Task: Add Alba Botanica Spf 70 Maximum Sunscreen Spray to the cart.
Action: Mouse moved to (277, 136)
Screenshot: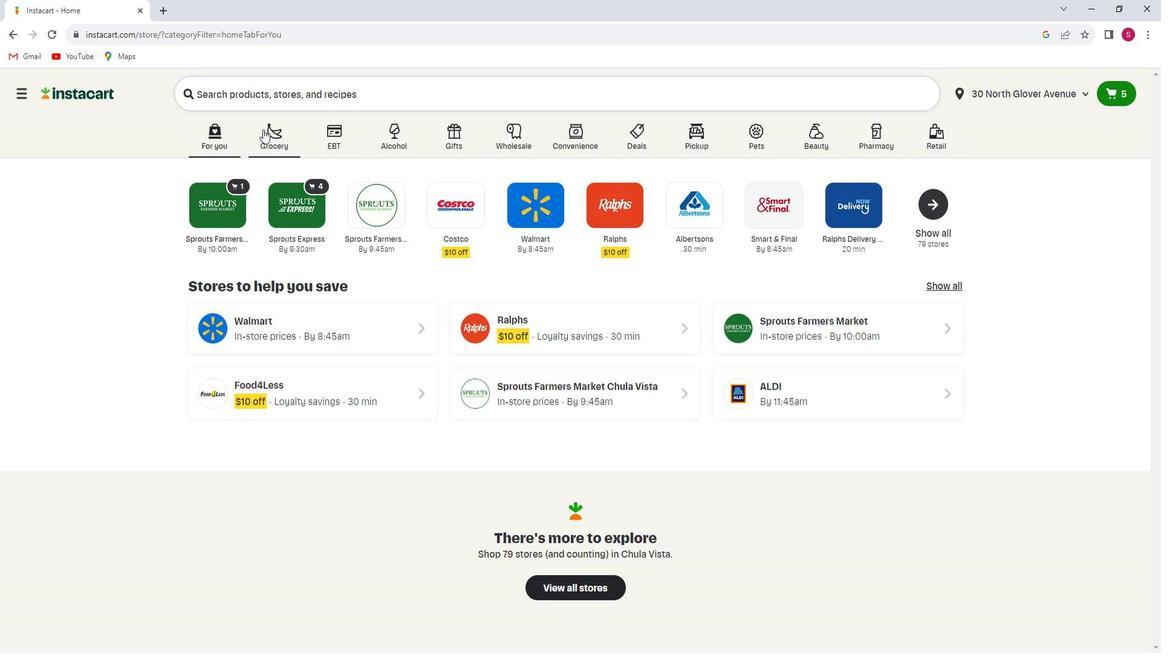 
Action: Mouse pressed left at (277, 136)
Screenshot: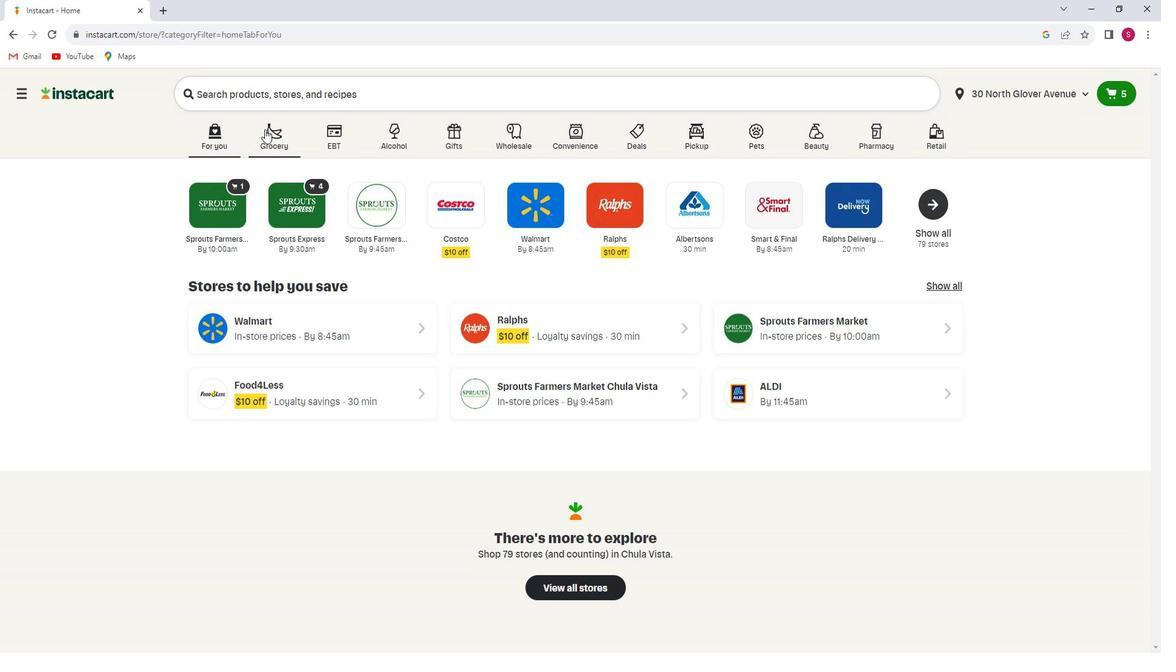 
Action: Mouse moved to (306, 356)
Screenshot: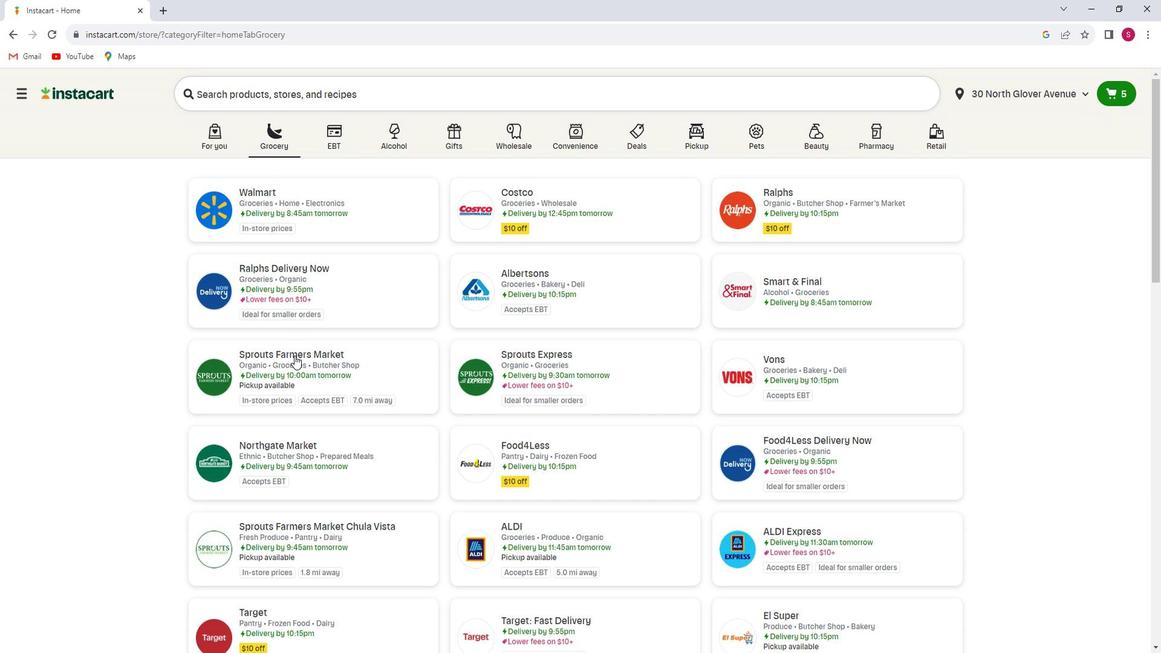
Action: Mouse pressed left at (306, 356)
Screenshot: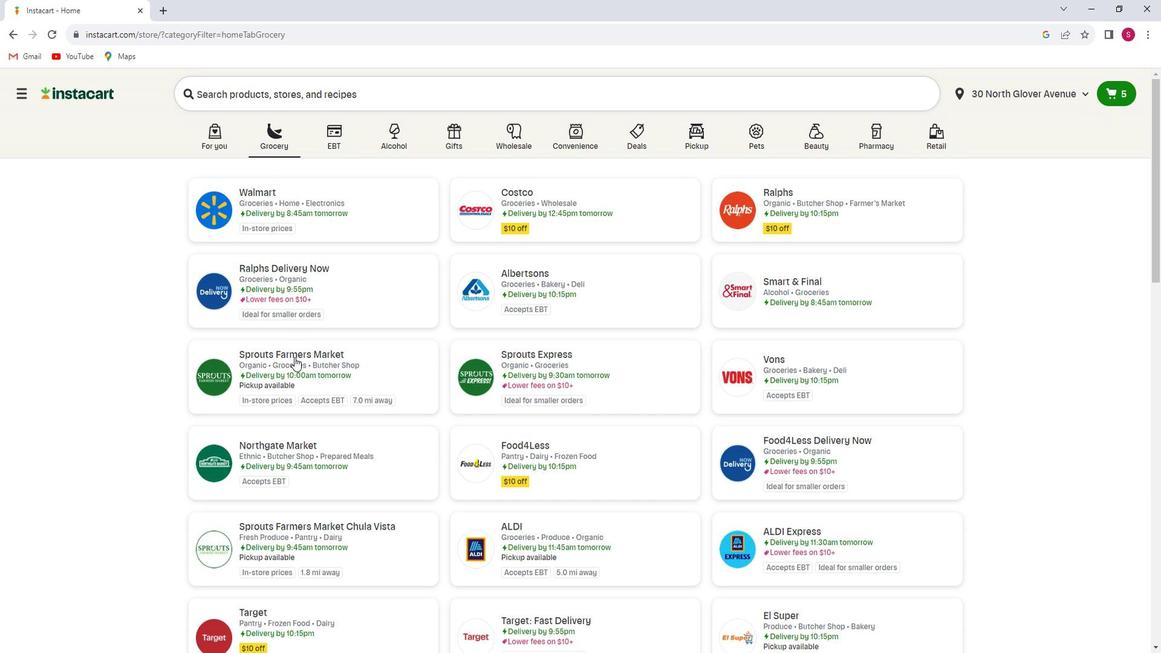 
Action: Mouse moved to (53, 388)
Screenshot: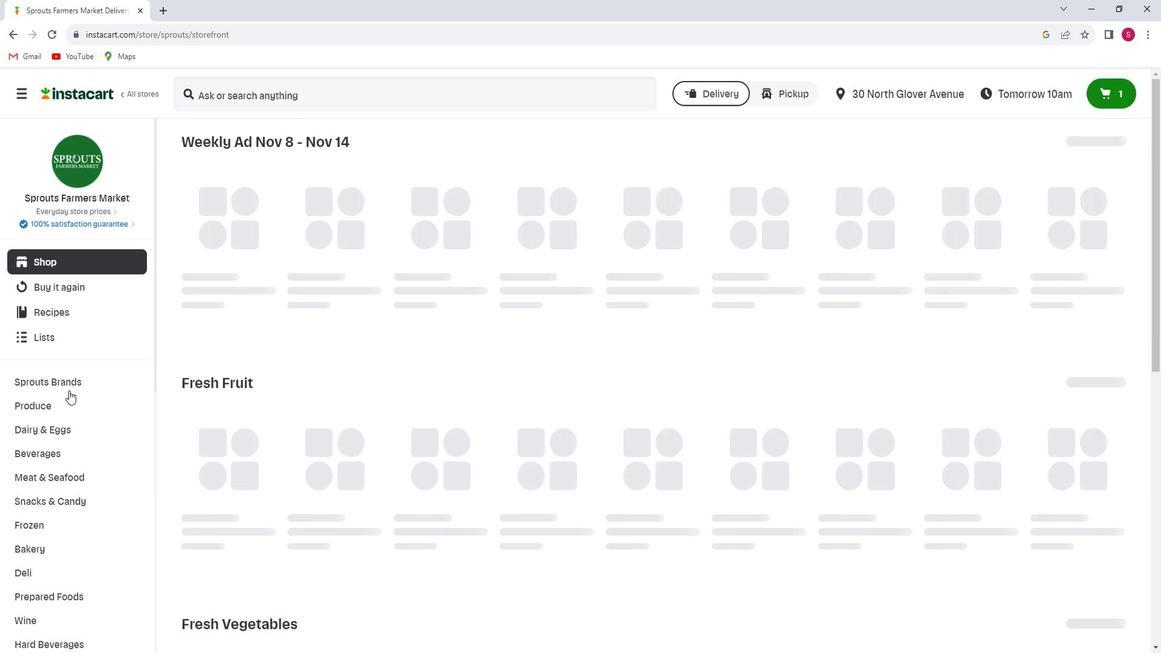 
Action: Mouse scrolled (53, 388) with delta (0, 0)
Screenshot: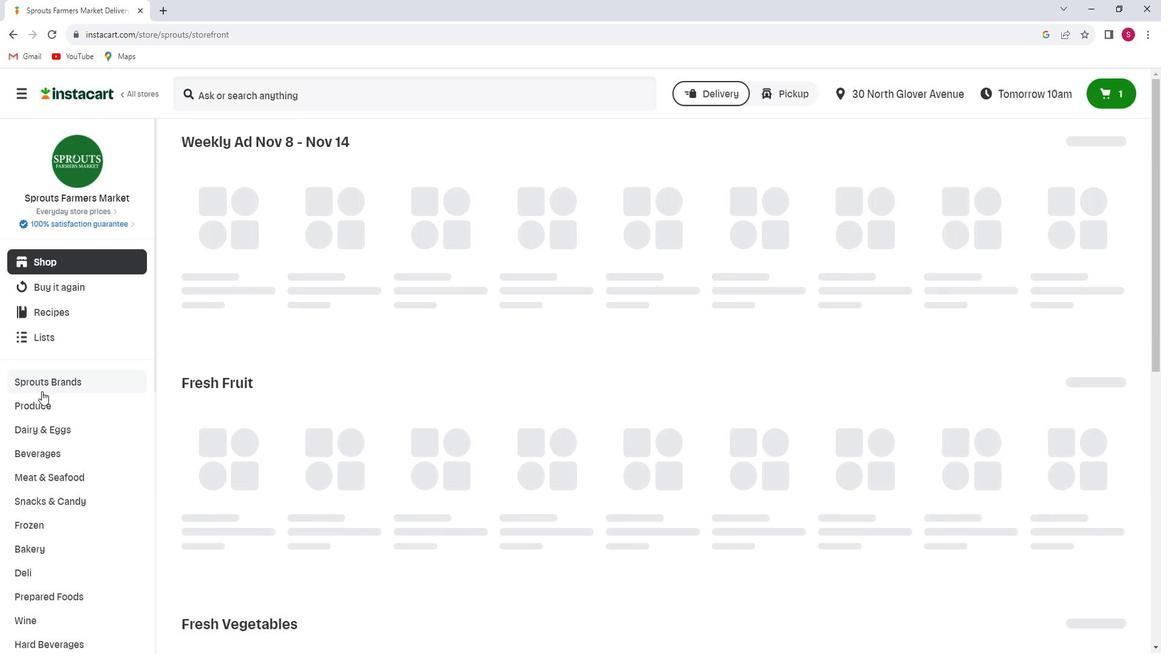 
Action: Mouse scrolled (53, 388) with delta (0, 0)
Screenshot: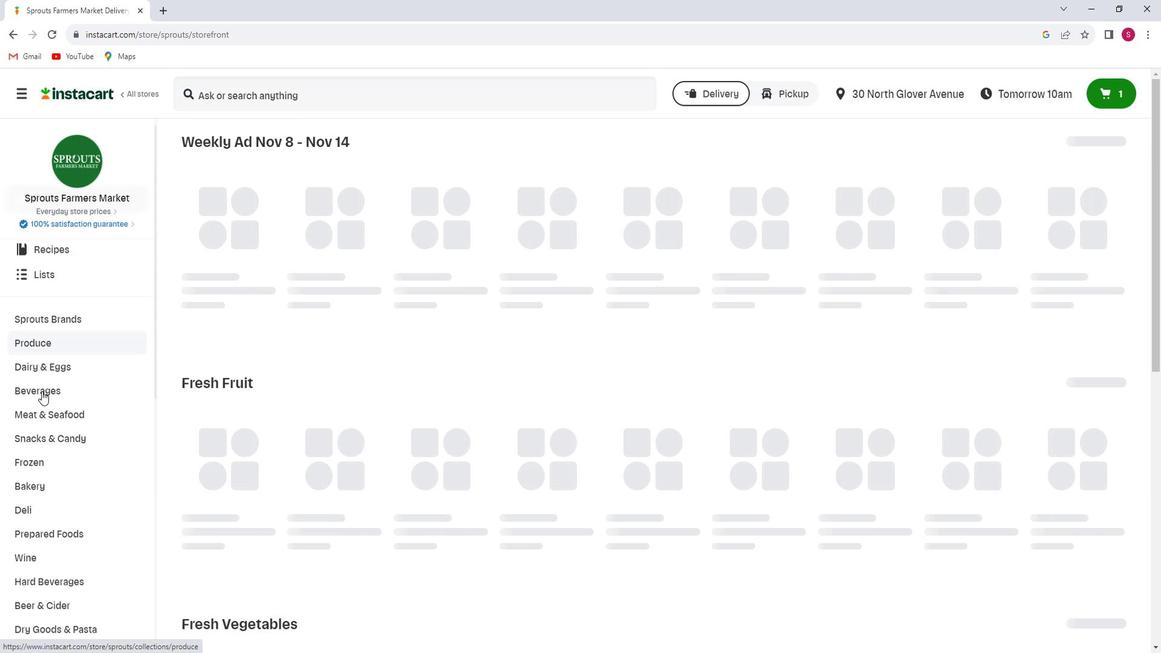 
Action: Mouse scrolled (53, 388) with delta (0, 0)
Screenshot: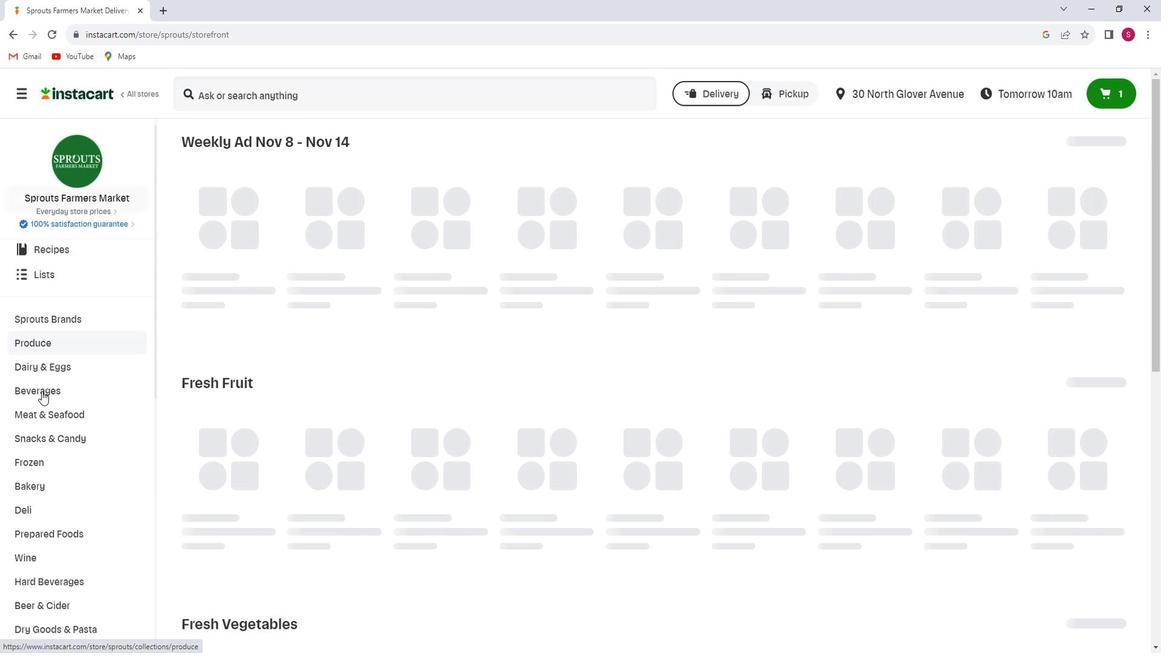 
Action: Mouse scrolled (53, 388) with delta (0, 0)
Screenshot: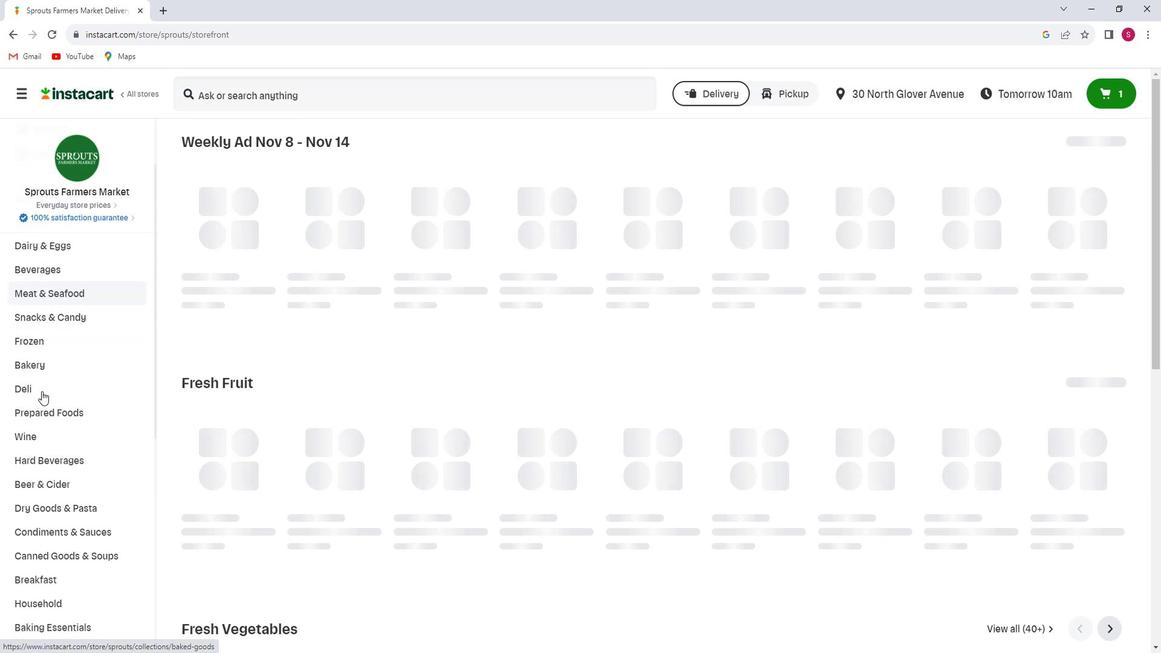 
Action: Mouse scrolled (53, 388) with delta (0, 0)
Screenshot: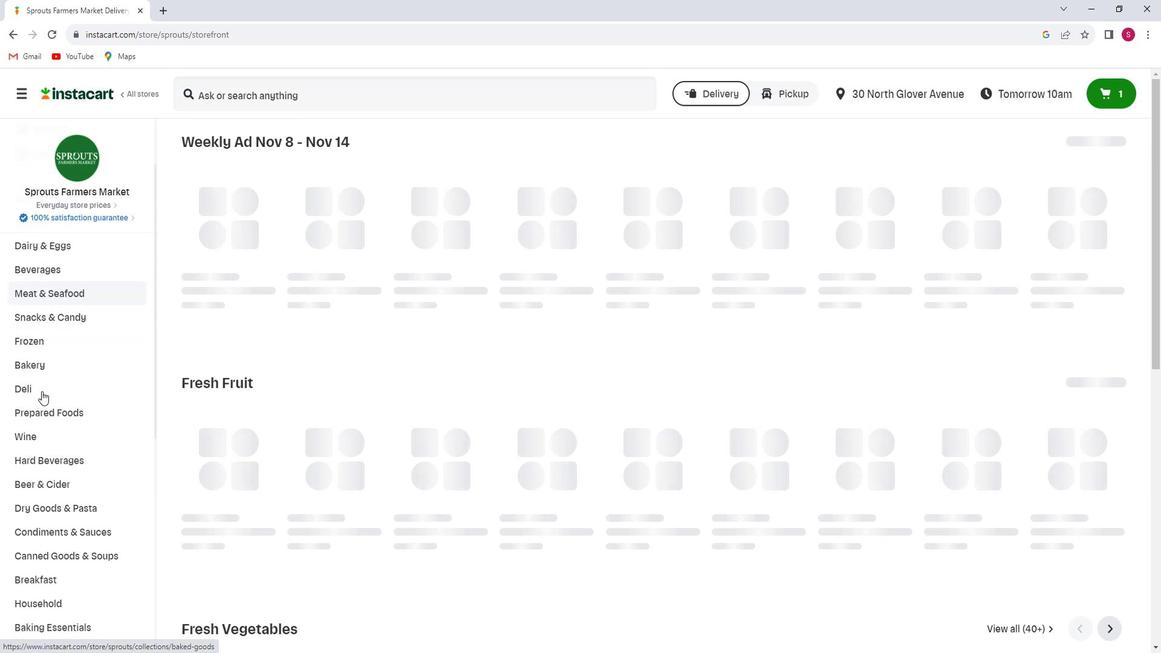 
Action: Mouse scrolled (53, 388) with delta (0, 0)
Screenshot: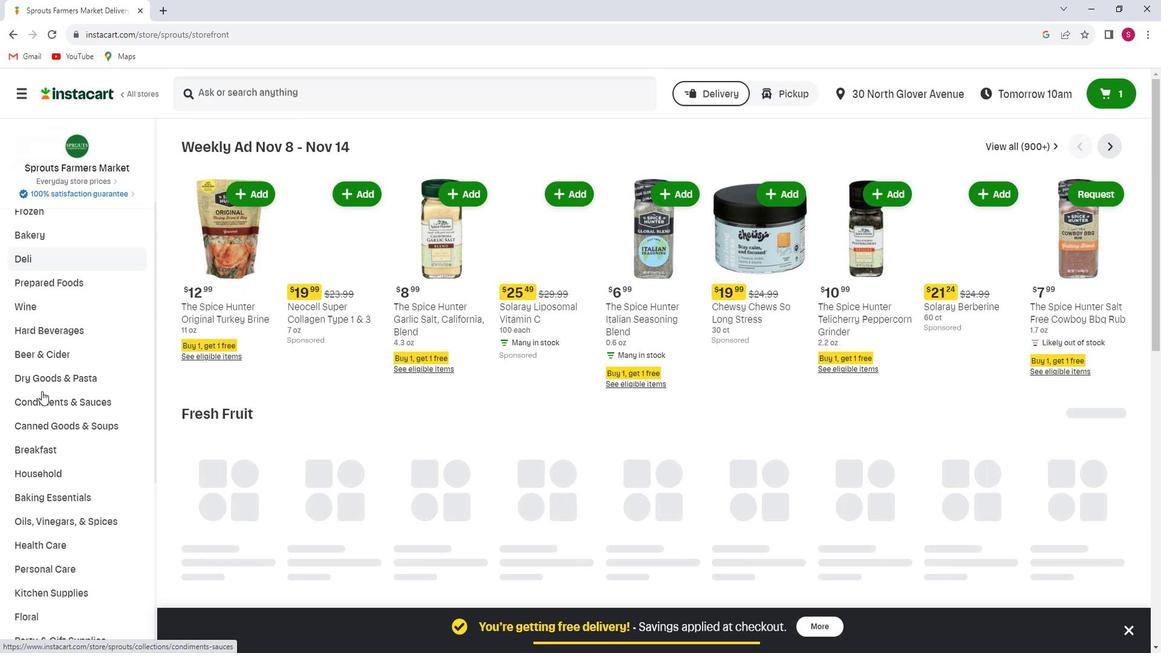 
Action: Mouse scrolled (53, 388) with delta (0, 0)
Screenshot: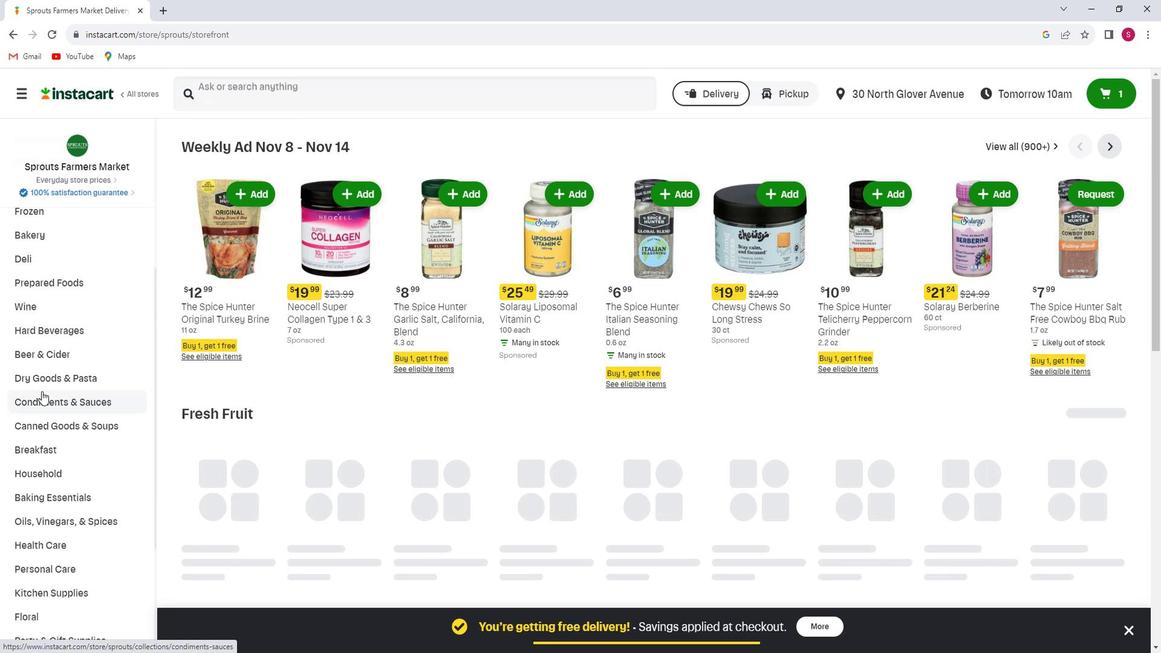 
Action: Mouse moved to (67, 439)
Screenshot: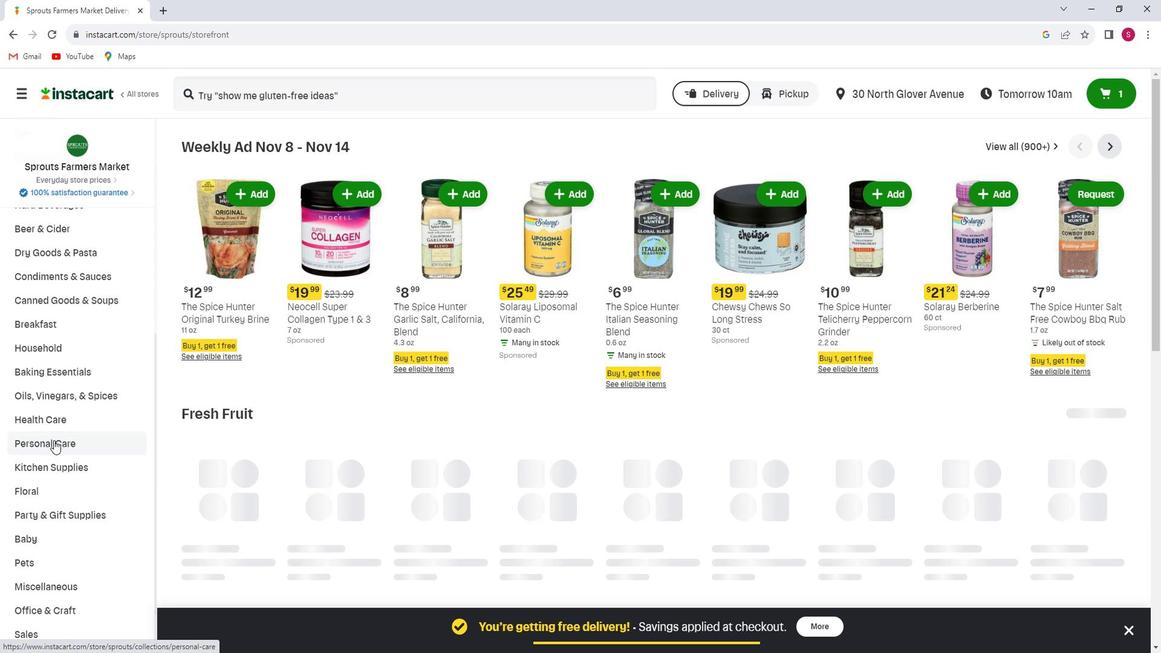 
Action: Mouse pressed left at (67, 439)
Screenshot: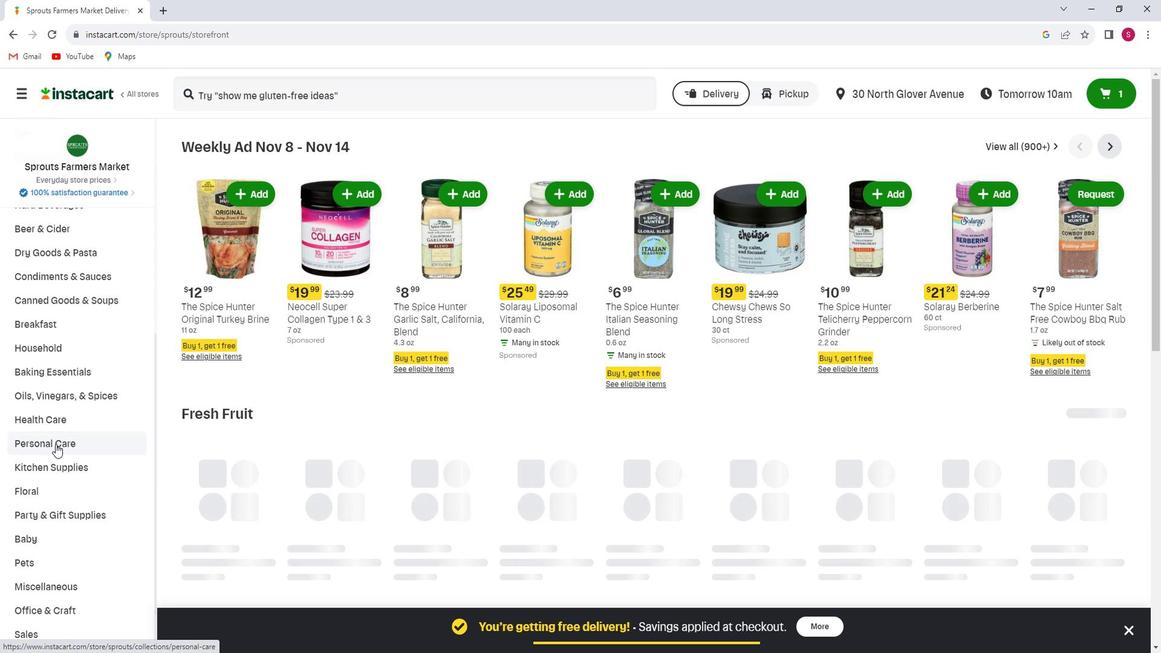 
Action: Mouse moved to (949, 178)
Screenshot: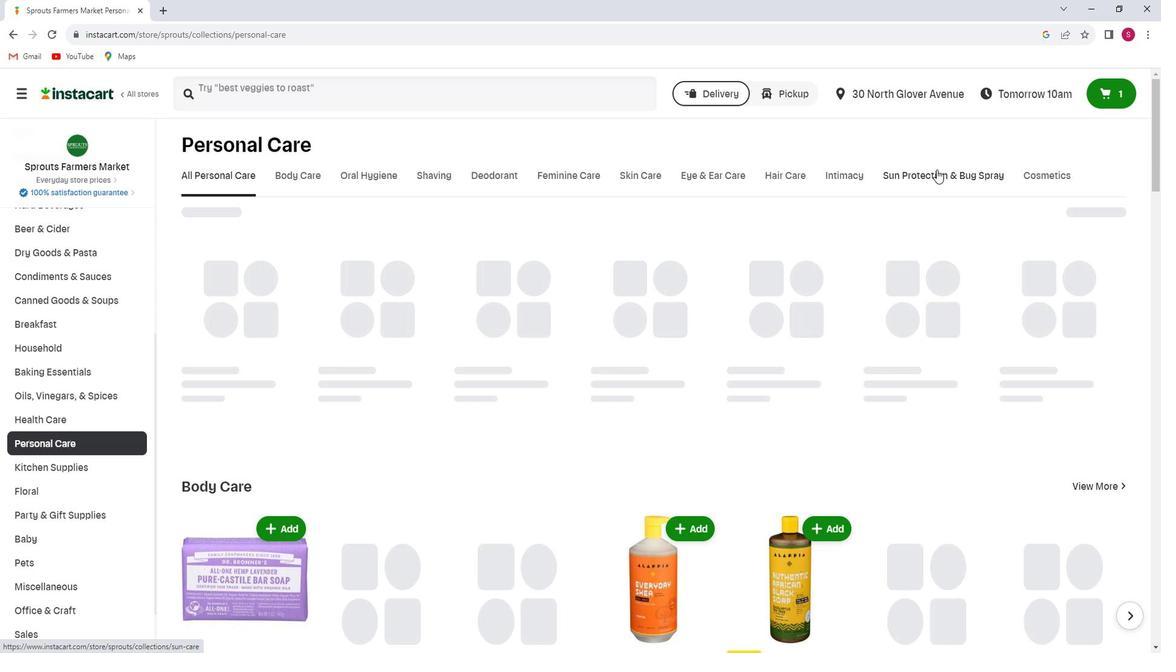 
Action: Mouse pressed left at (949, 178)
Screenshot: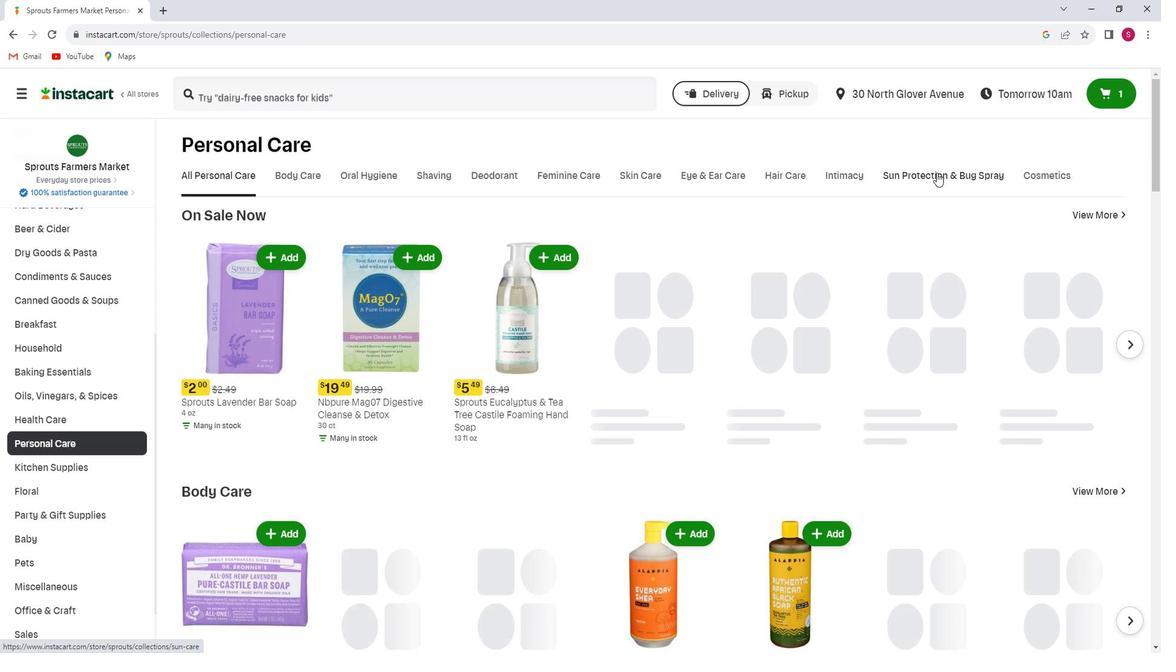 
Action: Mouse moved to (312, 100)
Screenshot: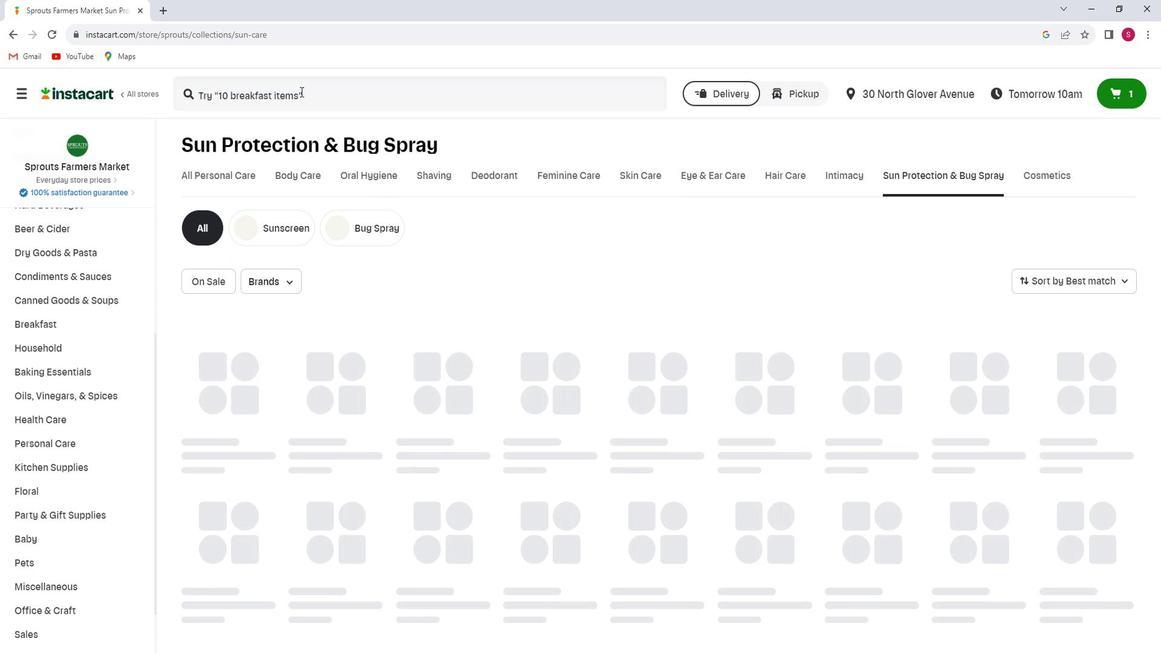 
Action: Mouse pressed left at (312, 100)
Screenshot: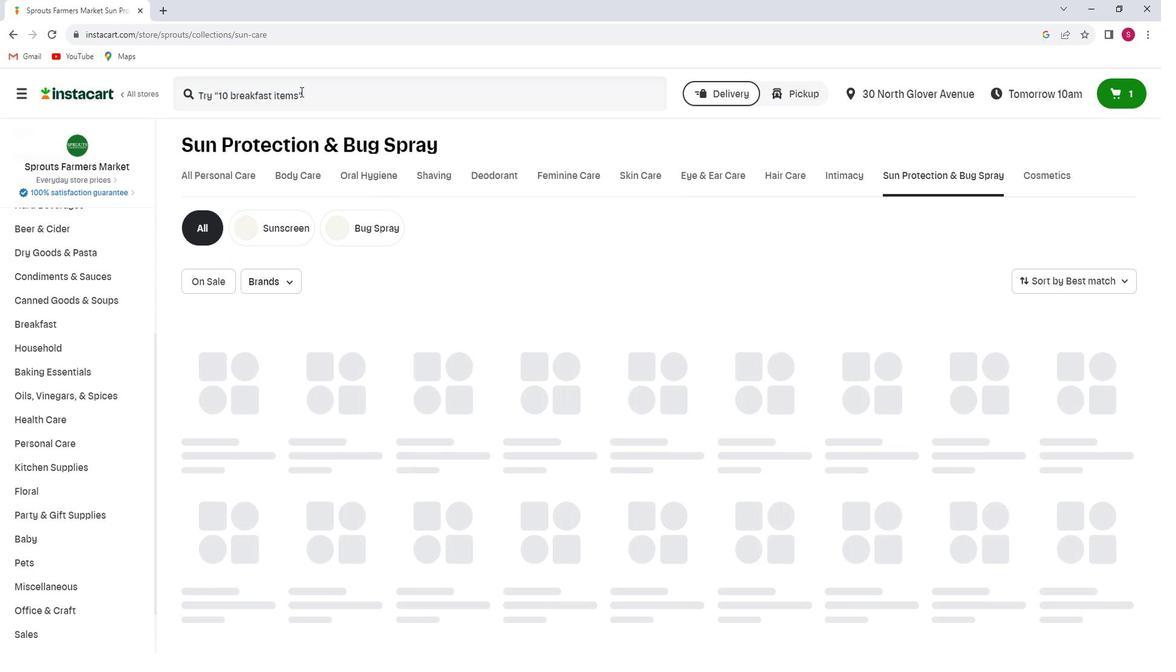 
Action: Key pressed <Key.shift>Alba<Key.space><Key.shift>Botanica<Key.space><Key.shift>Spf<Key.space>70<Key.space><Key.shift>Maximum<Key.space><Key.shift>Sunscreen<Key.space><Key.shift>Spray<Key.enter>
Screenshot: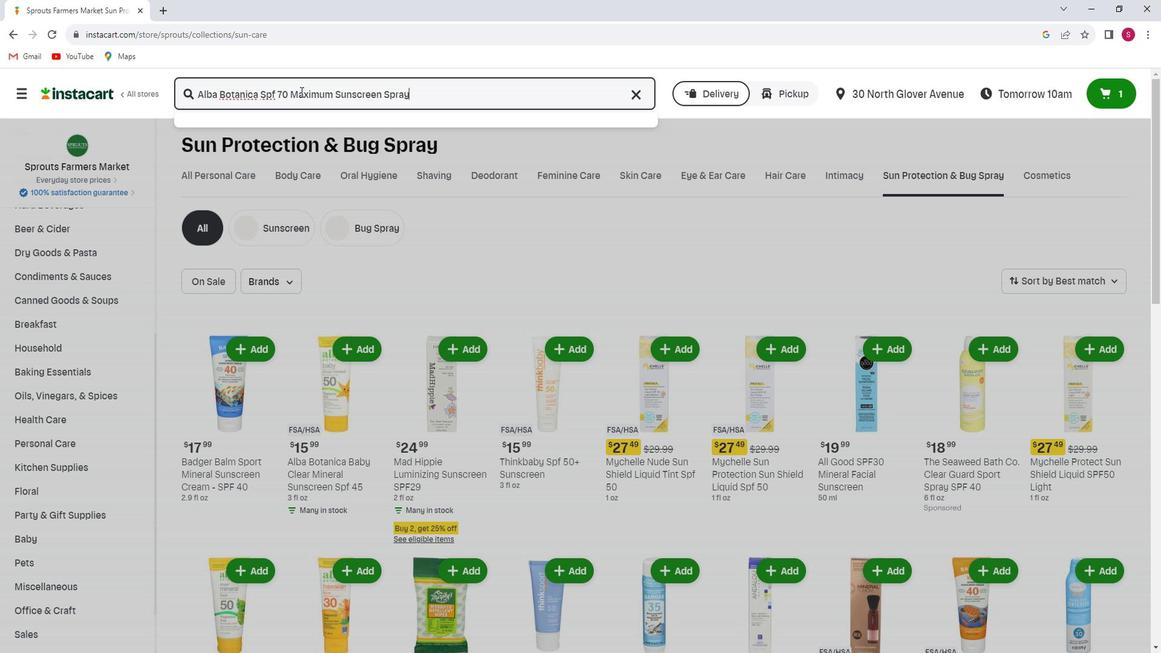 
Action: Mouse moved to (323, 200)
Screenshot: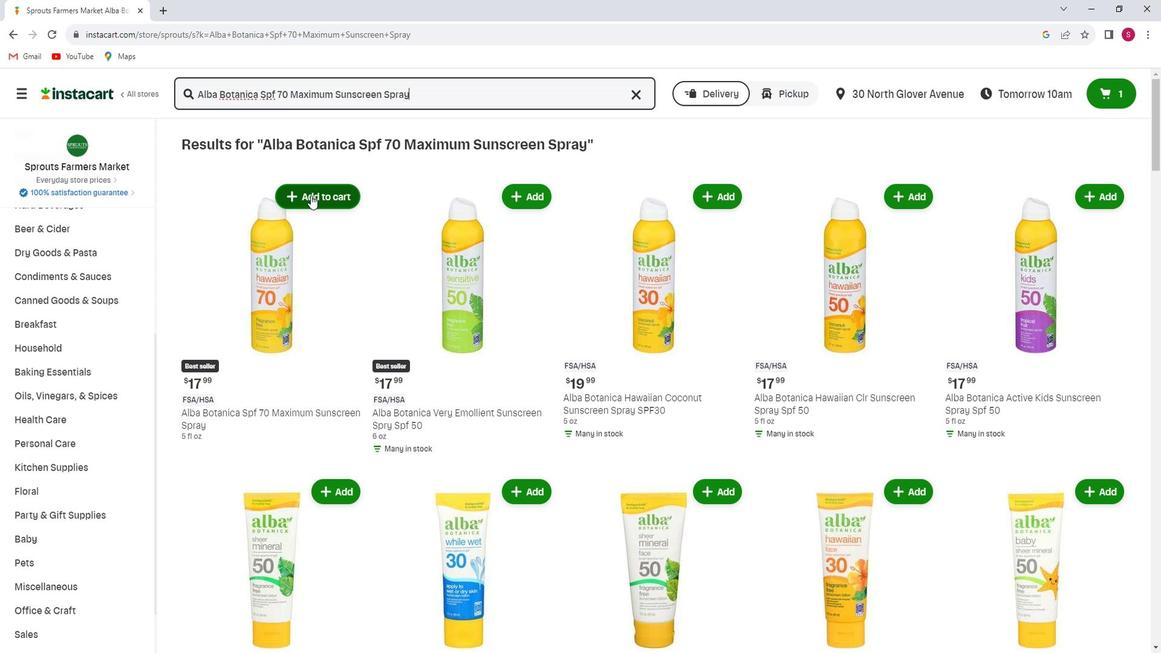 
Action: Mouse pressed left at (323, 200)
Screenshot: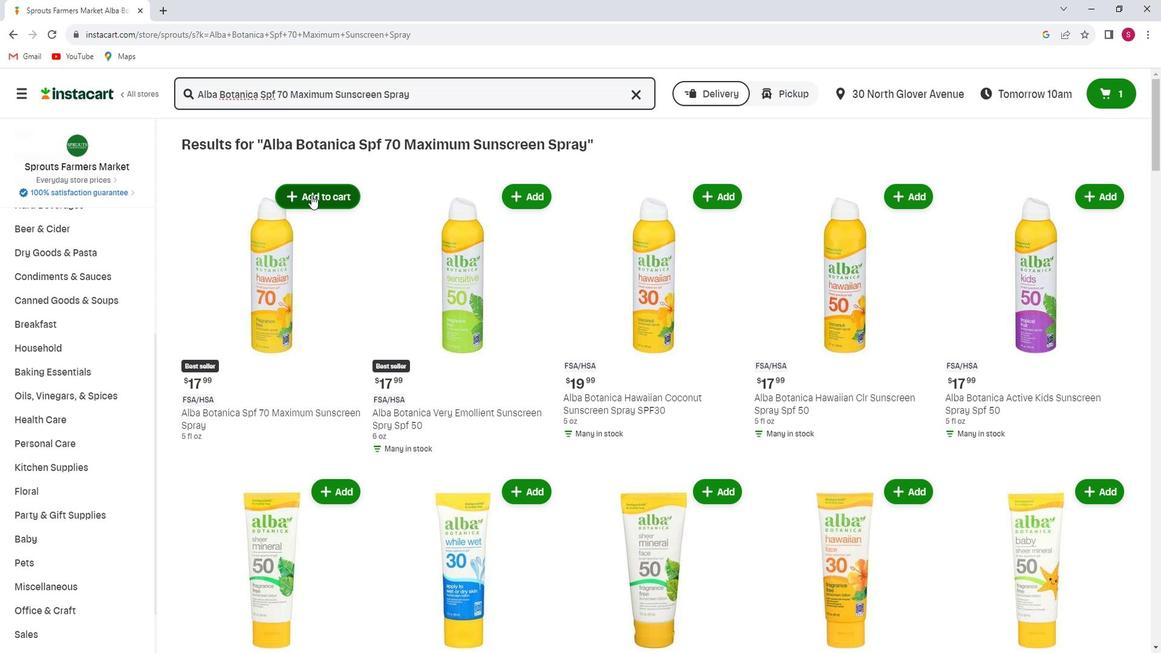 
Action: Mouse moved to (332, 377)
Screenshot: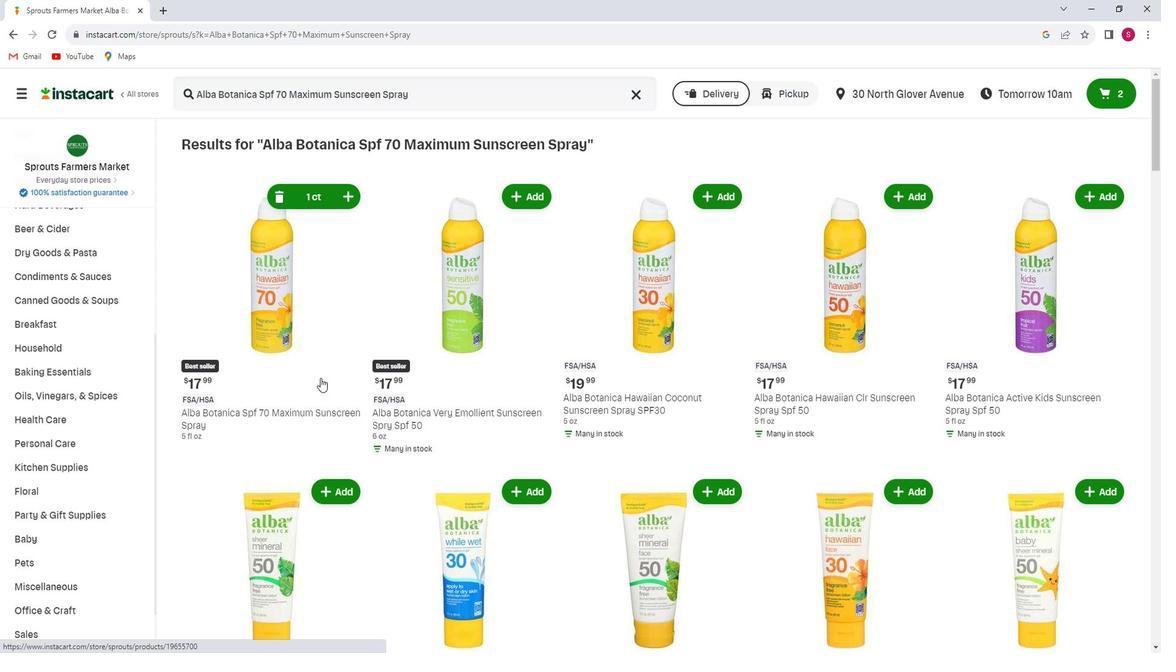
